 Task: Create in the project TripHive and in the Backlog issue 'Inability to modify certain fields or settings' a child issue 'Big data model interpretability and transparency testing and remediation', and assign it to team member softage.2@softage.net.
Action: Mouse moved to (465, 178)
Screenshot: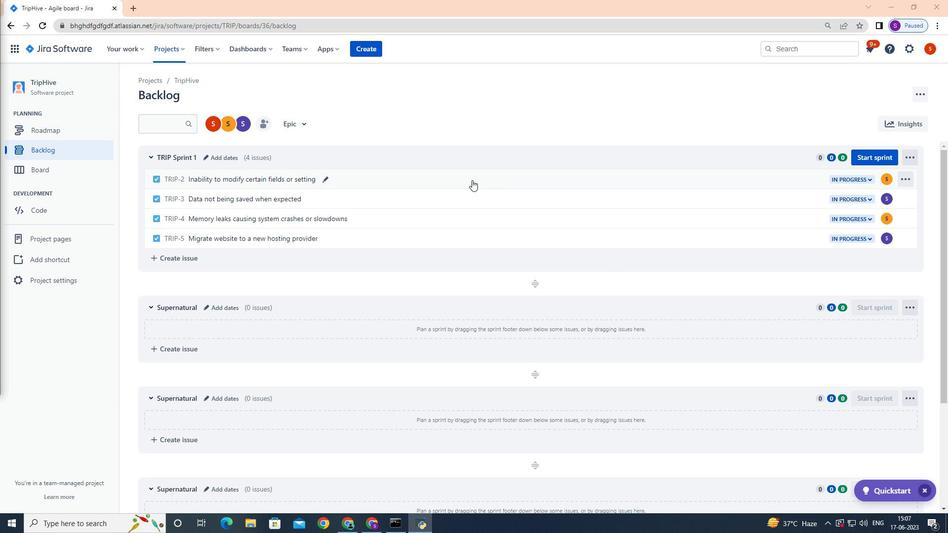 
Action: Mouse pressed left at (465, 178)
Screenshot: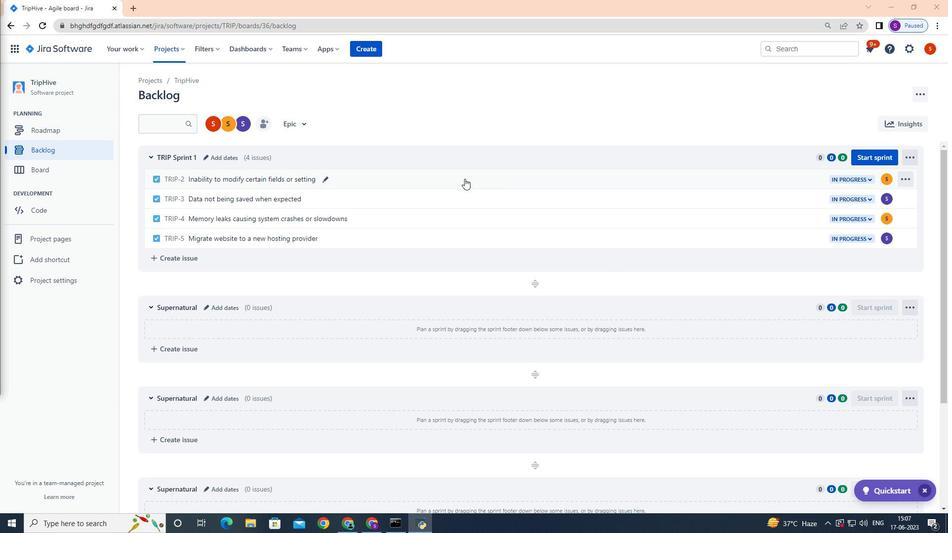 
Action: Mouse moved to (788, 248)
Screenshot: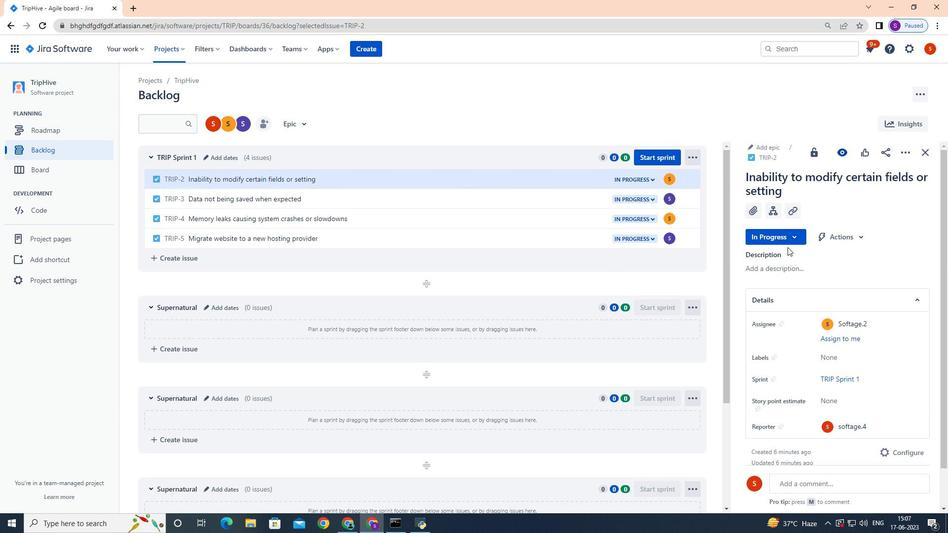 
Action: Mouse scrolled (788, 248) with delta (0, 0)
Screenshot: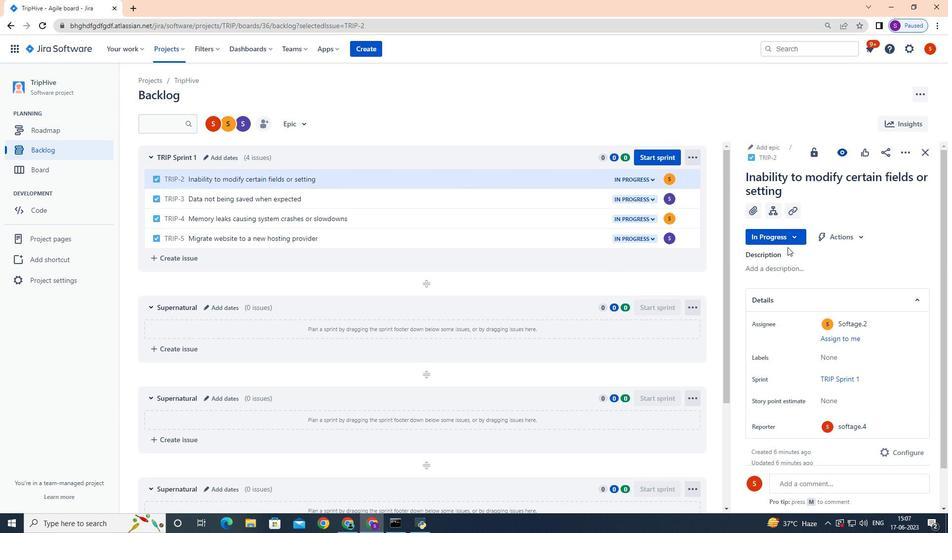 
Action: Mouse moved to (779, 210)
Screenshot: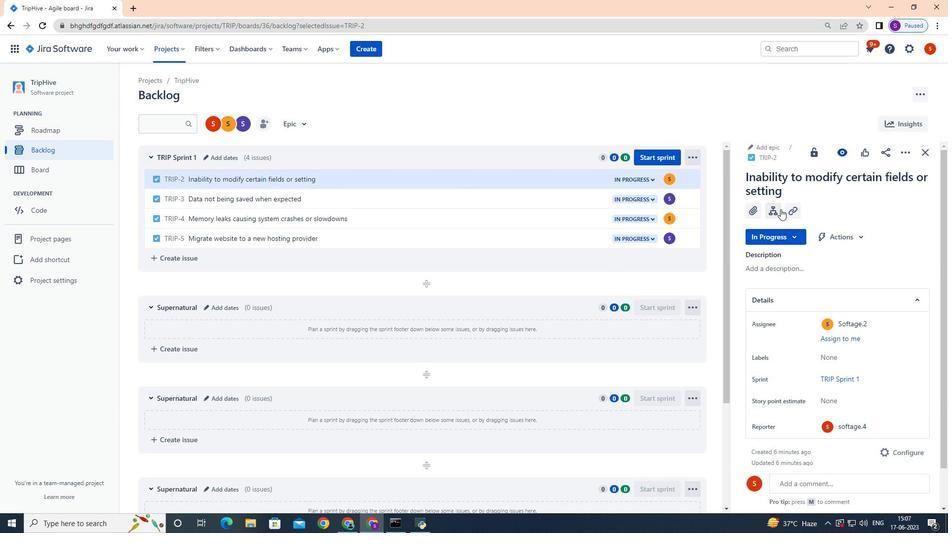 
Action: Mouse pressed left at (779, 210)
Screenshot: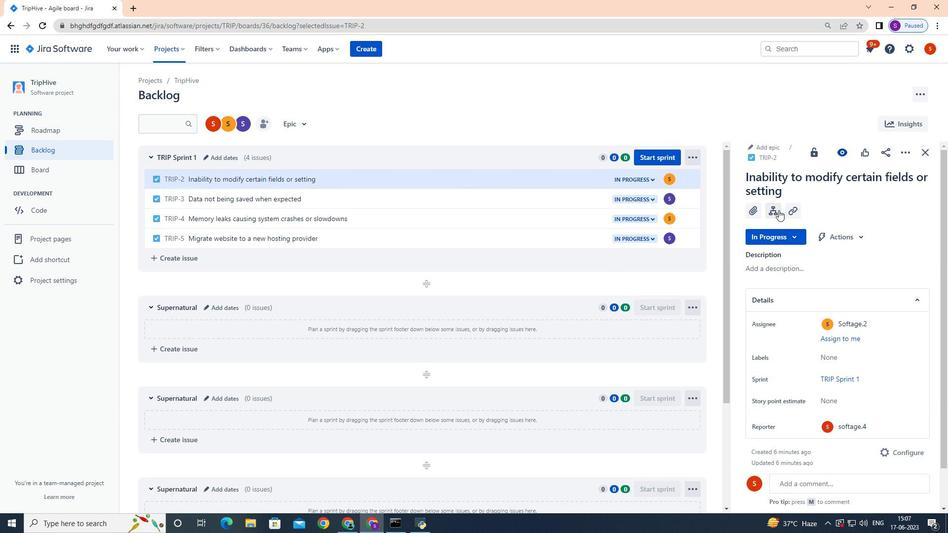 
Action: Mouse moved to (771, 299)
Screenshot: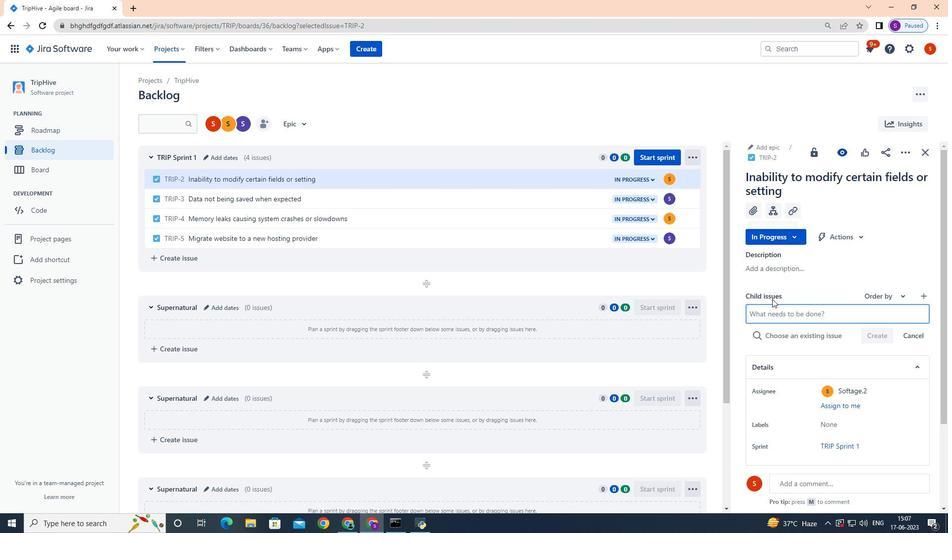 
Action: Key pressed <Key.shift>Big<Key.space>data<Key.space>model<Key.space>interpretability<Key.space>and<Key.space><Key.backspace><Key.backspace><Key.backspace><Key.backspace><Key.backspace><Key.backspace><Key.backspace><Key.backspace><Key.backspace><Key.backspace><Key.backspace><Key.backspace><Key.backspace><Key.backspace><Key.backspace><Key.backspace><Key.backspace>rpretability<Key.space>and<Key.space>transparency<Key.space>testing<Key.space>and<Key.space>remediation<Key.space><Key.enter>
Screenshot: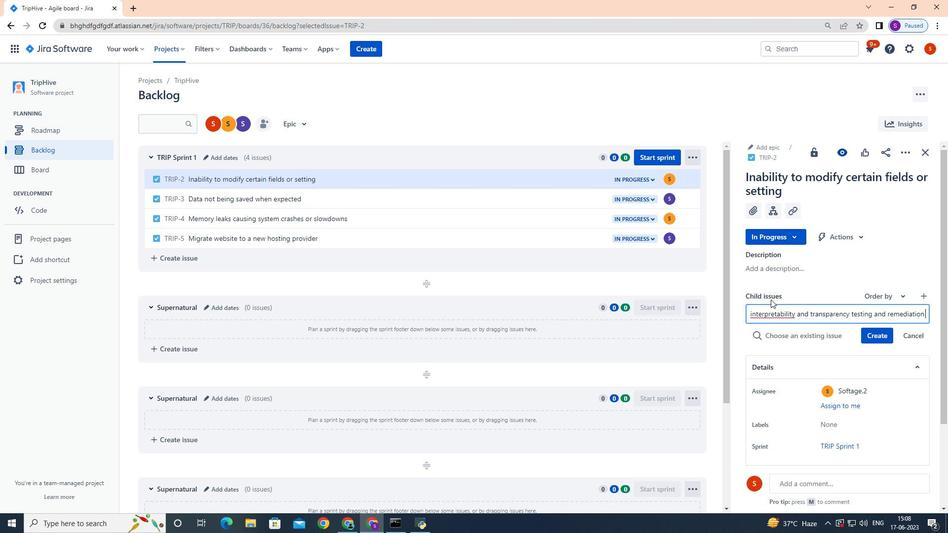 
Action: Mouse moved to (890, 319)
Screenshot: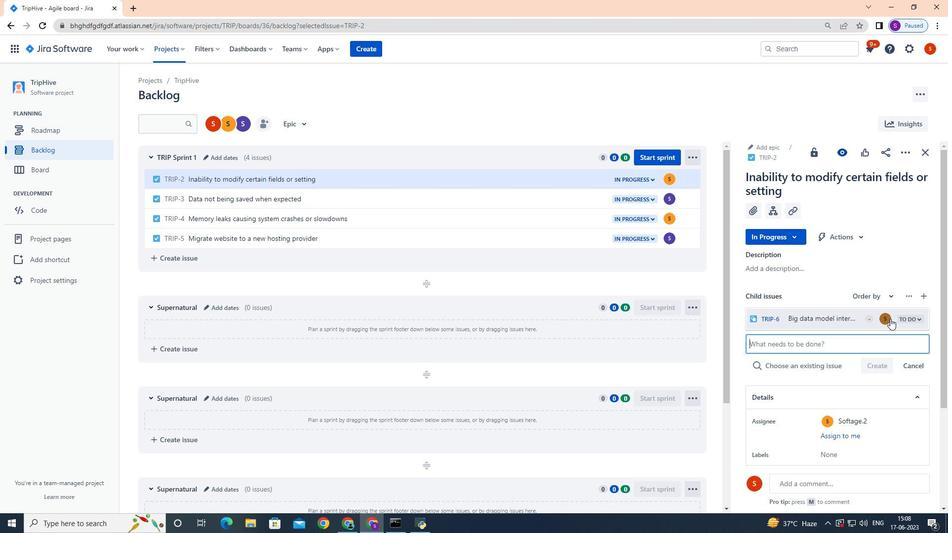 
Action: Mouse pressed left at (890, 319)
Screenshot: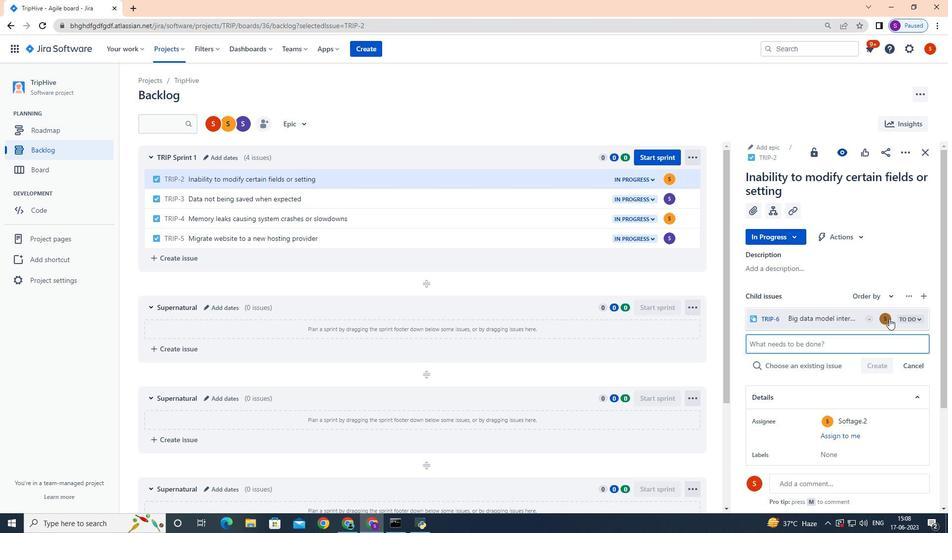 
Action: Mouse moved to (880, 319)
Screenshot: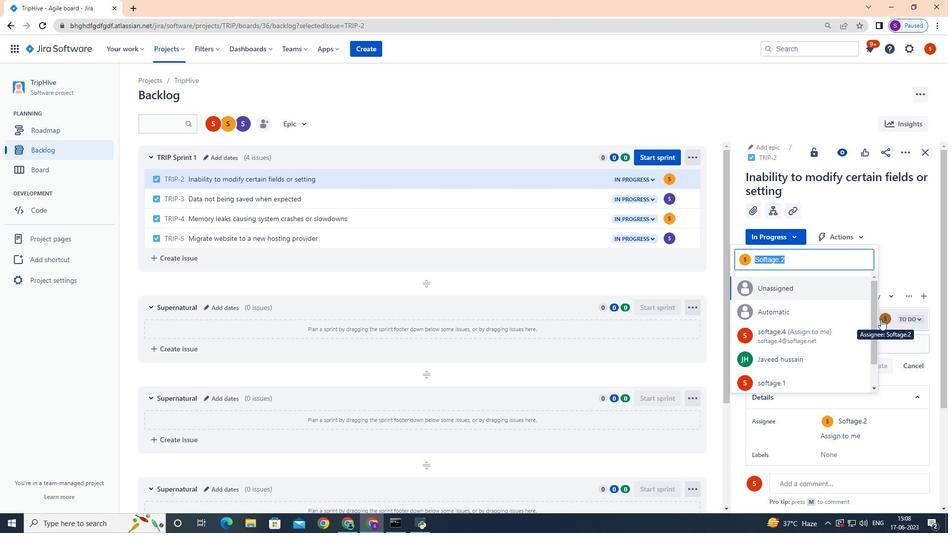 
Action: Key pressed softage.2
Screenshot: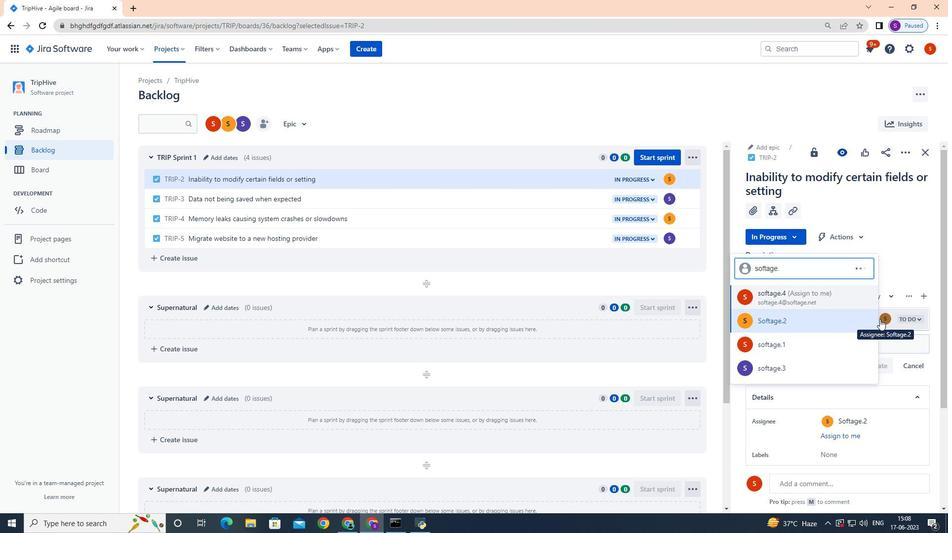 
Action: Mouse moved to (810, 322)
Screenshot: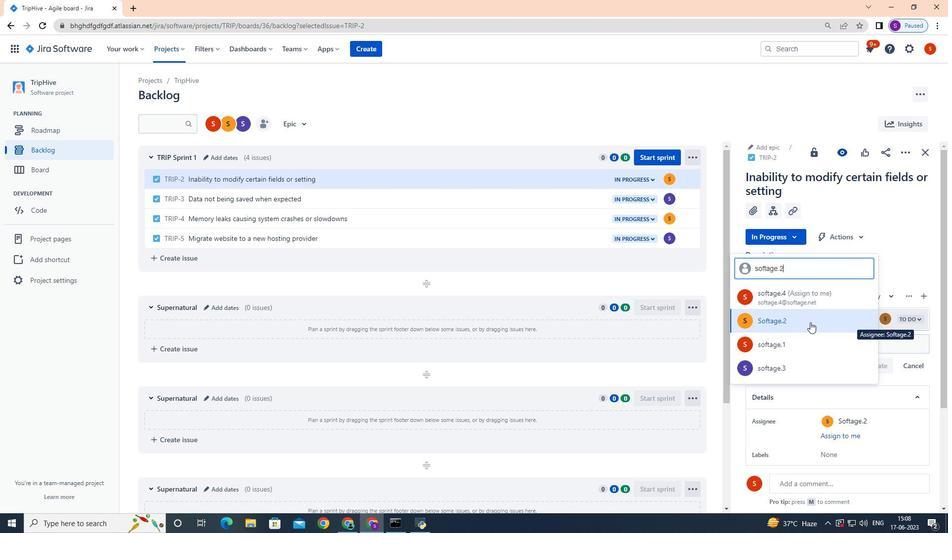 
Action: Mouse pressed left at (810, 322)
Screenshot: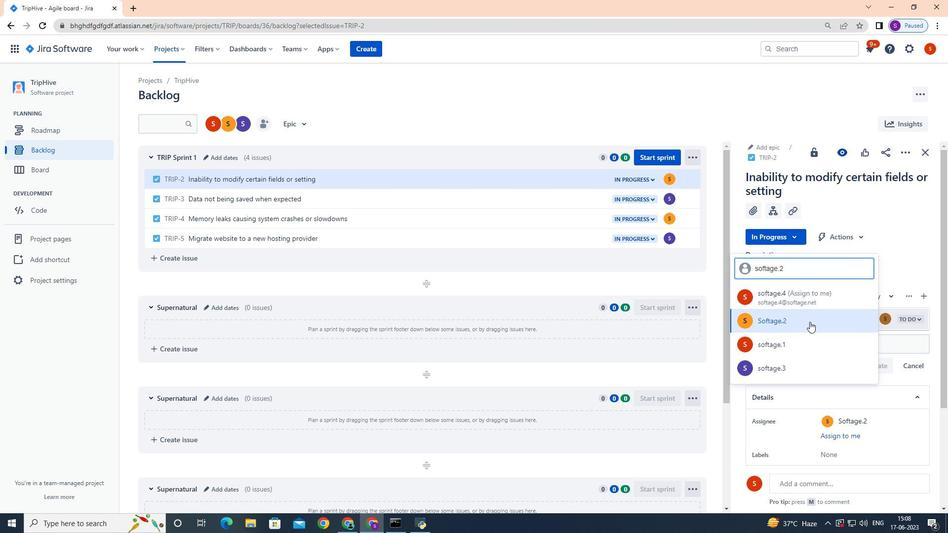 
